Task: Use the formula "TEXTJOIN" in spreadsheet "Project portfolio".
Action: Mouse pressed left at (746, 212)
Screenshot: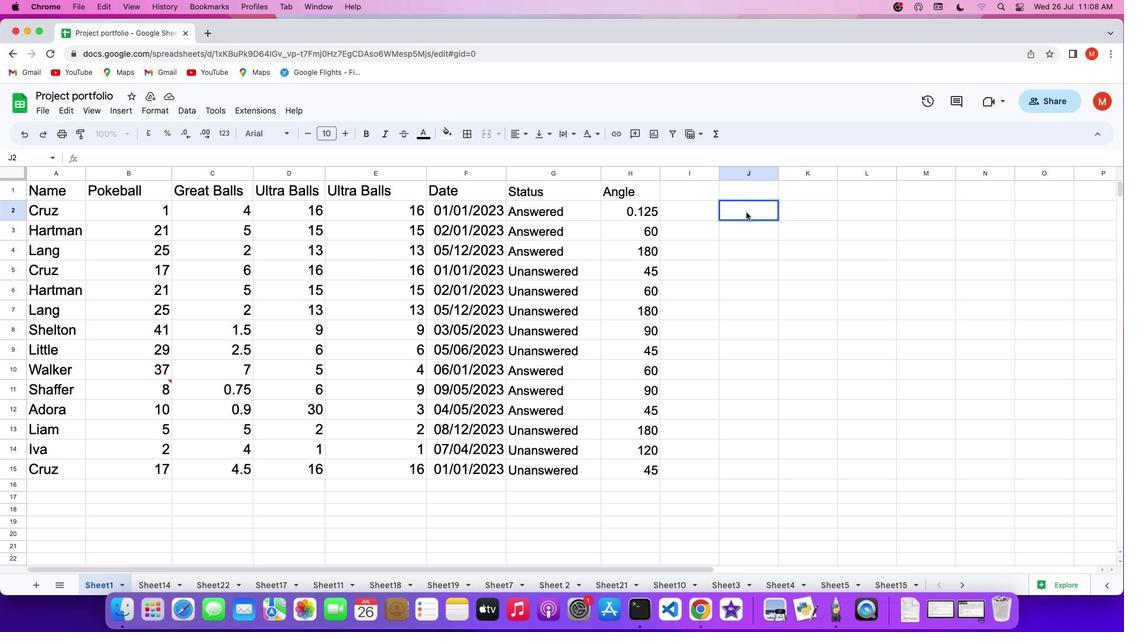 
Action: Mouse pressed left at (746, 212)
Screenshot: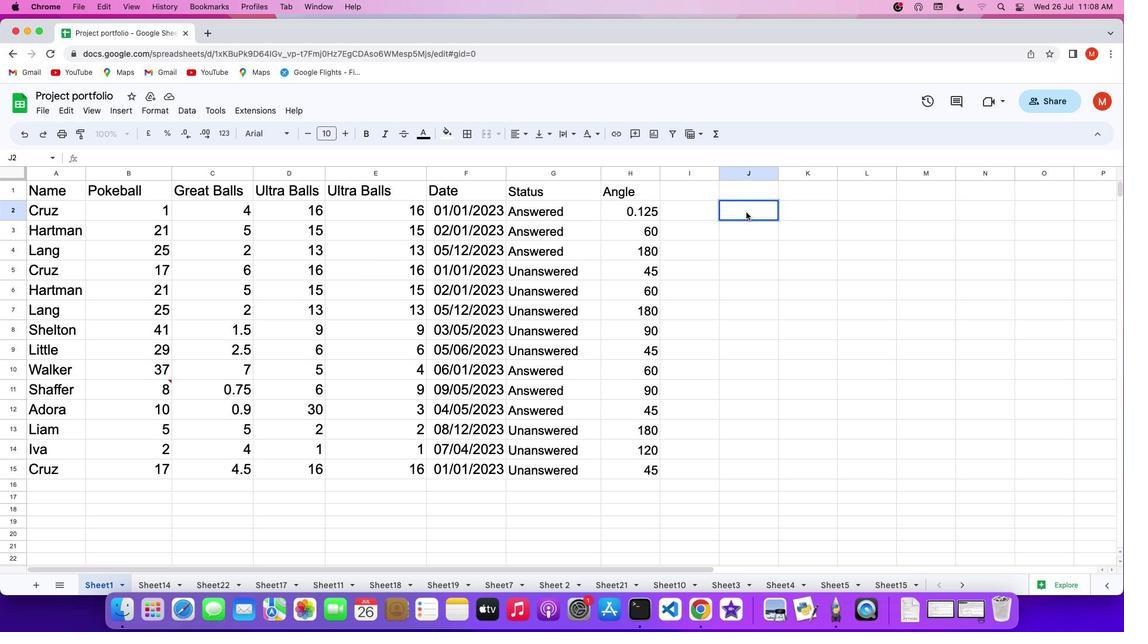 
Action: Mouse pressed left at (746, 212)
Screenshot: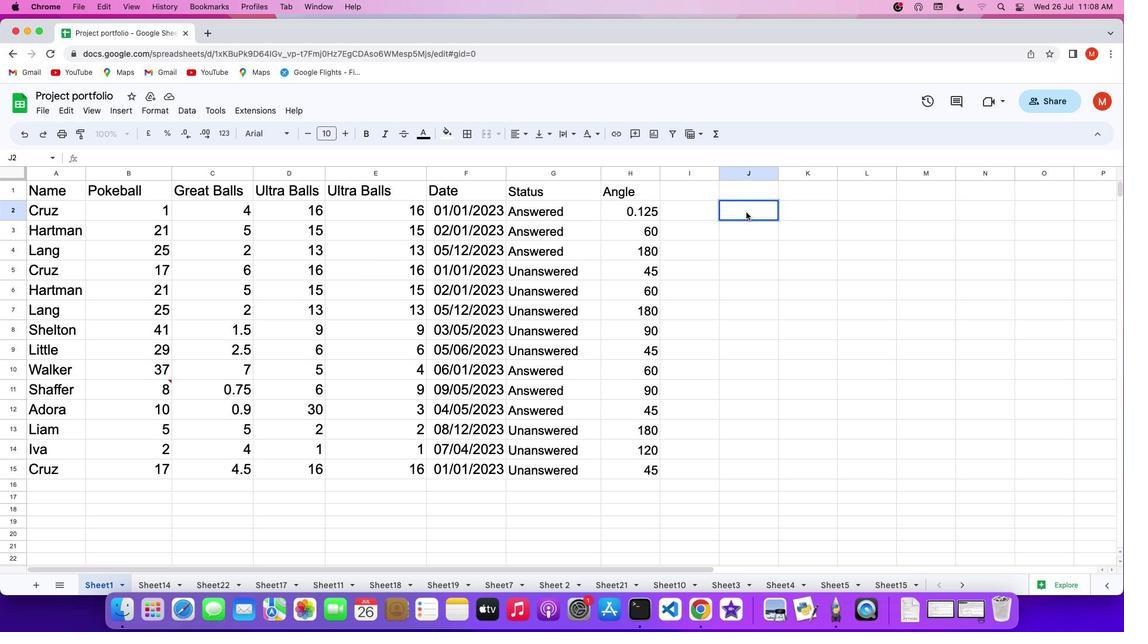 
Action: Mouse moved to (734, 210)
Screenshot: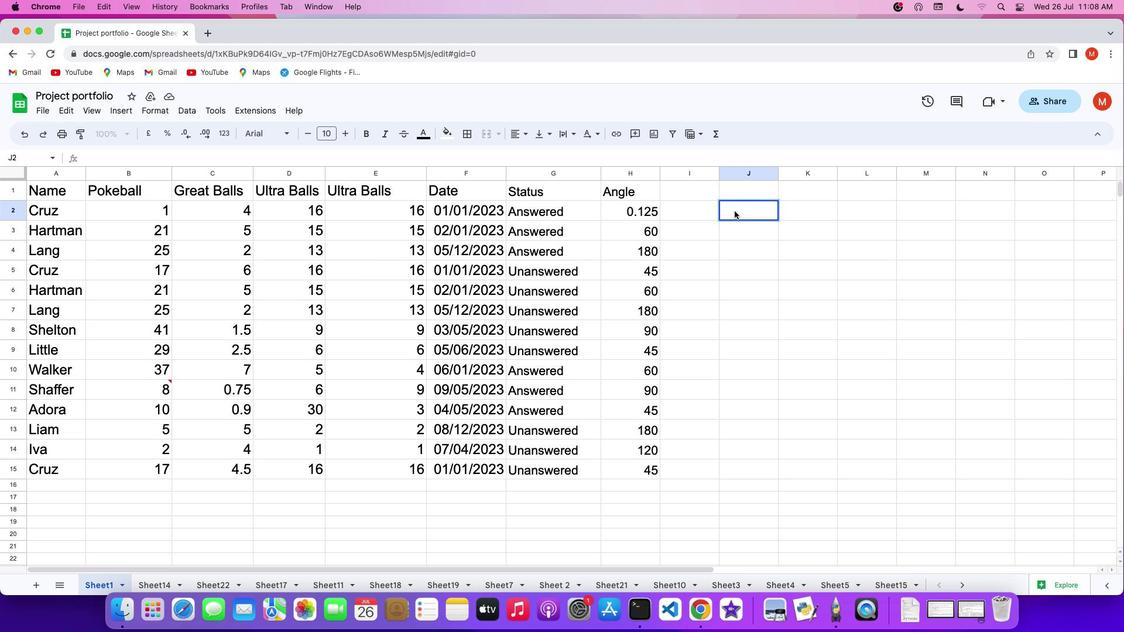 
Action: Mouse pressed left at (734, 210)
Screenshot: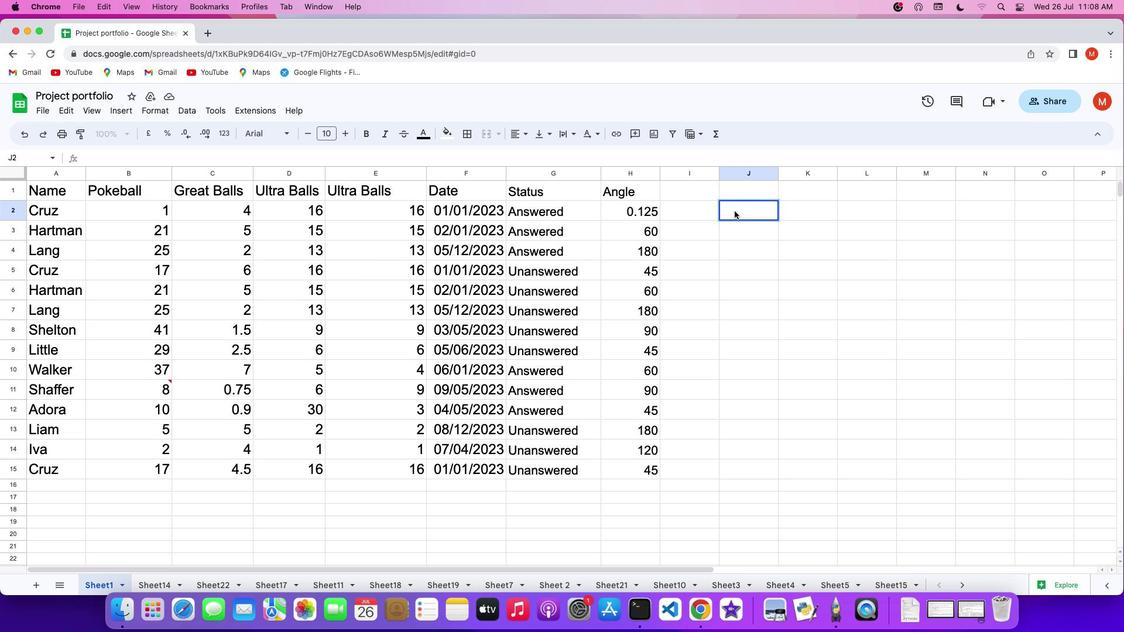 
Action: Mouse moved to (741, 207)
Screenshot: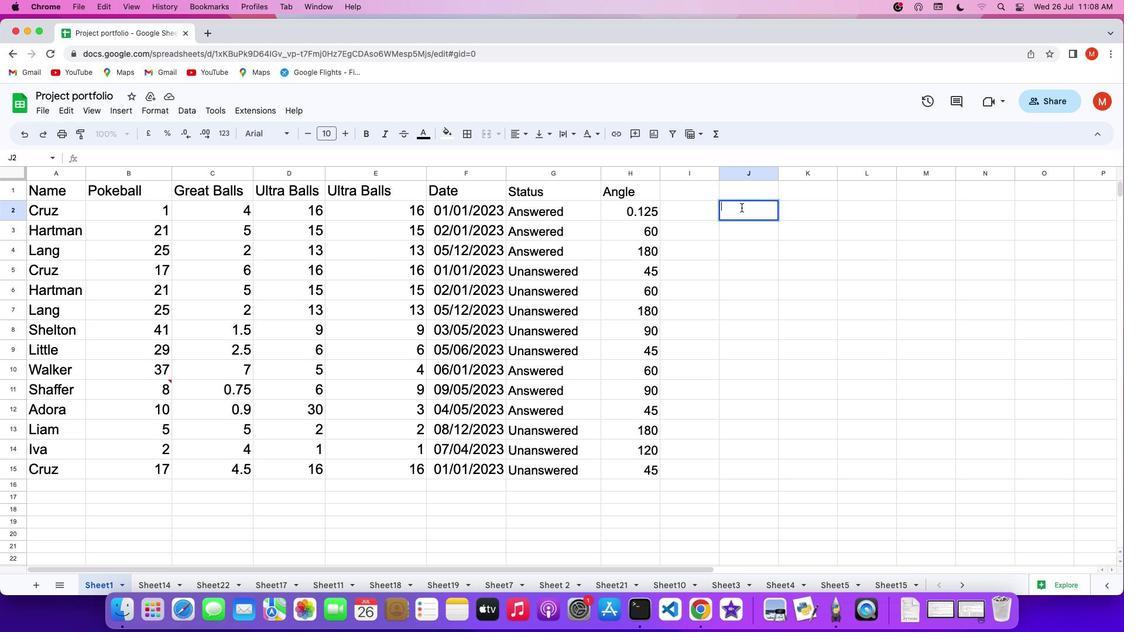 
Action: Key pressed '='
Screenshot: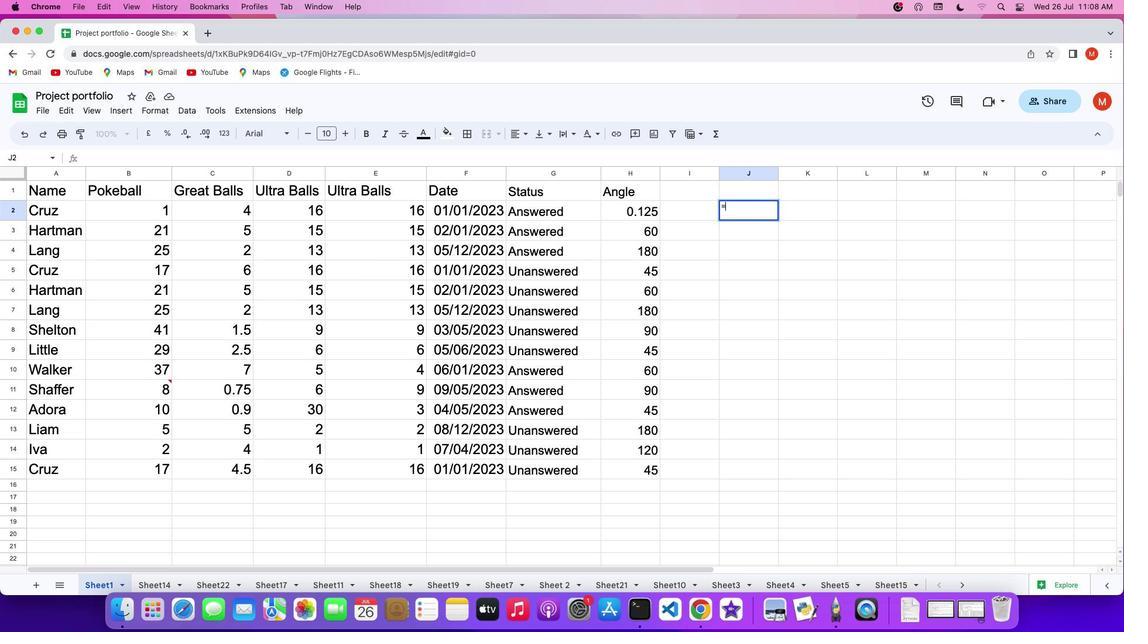 
Action: Mouse moved to (723, 140)
Screenshot: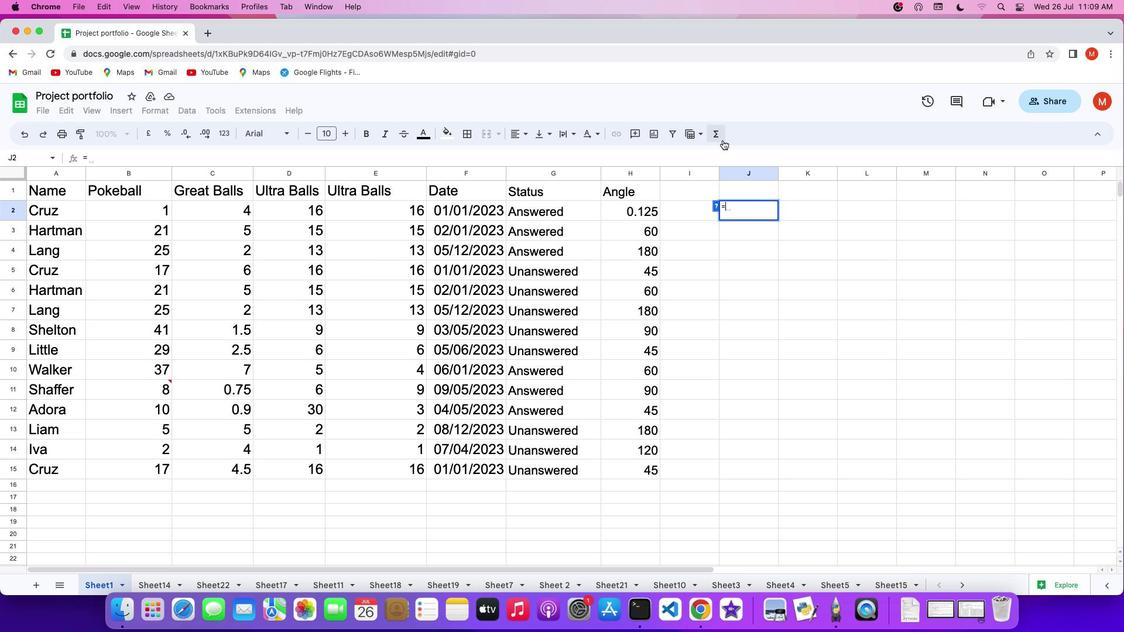 
Action: Mouse pressed left at (723, 140)
Screenshot: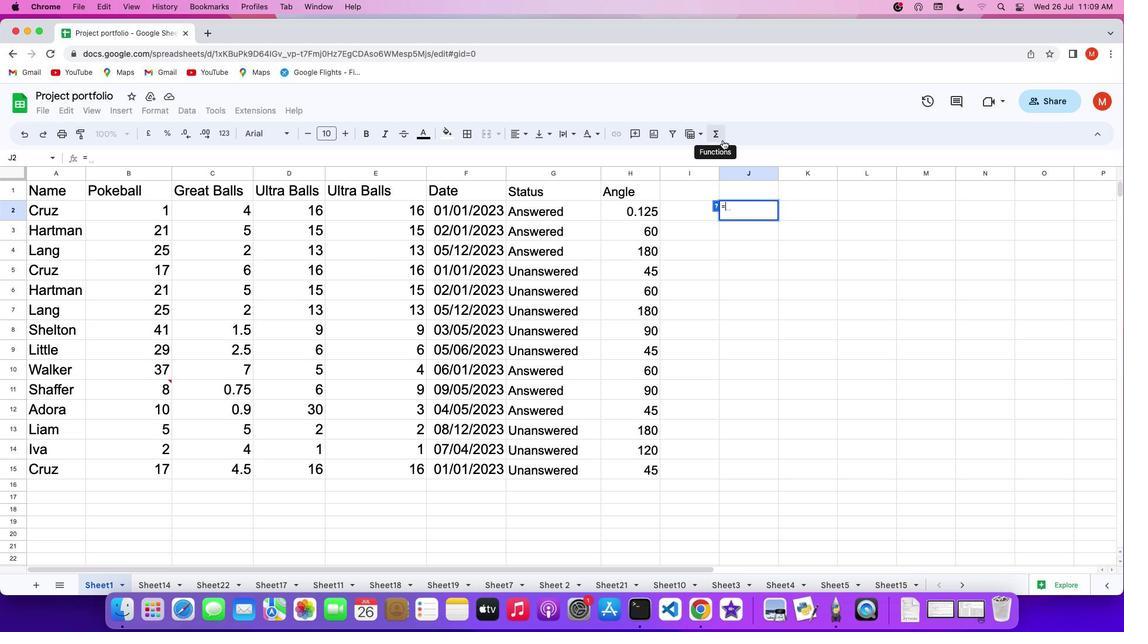 
Action: Mouse moved to (752, 264)
Screenshot: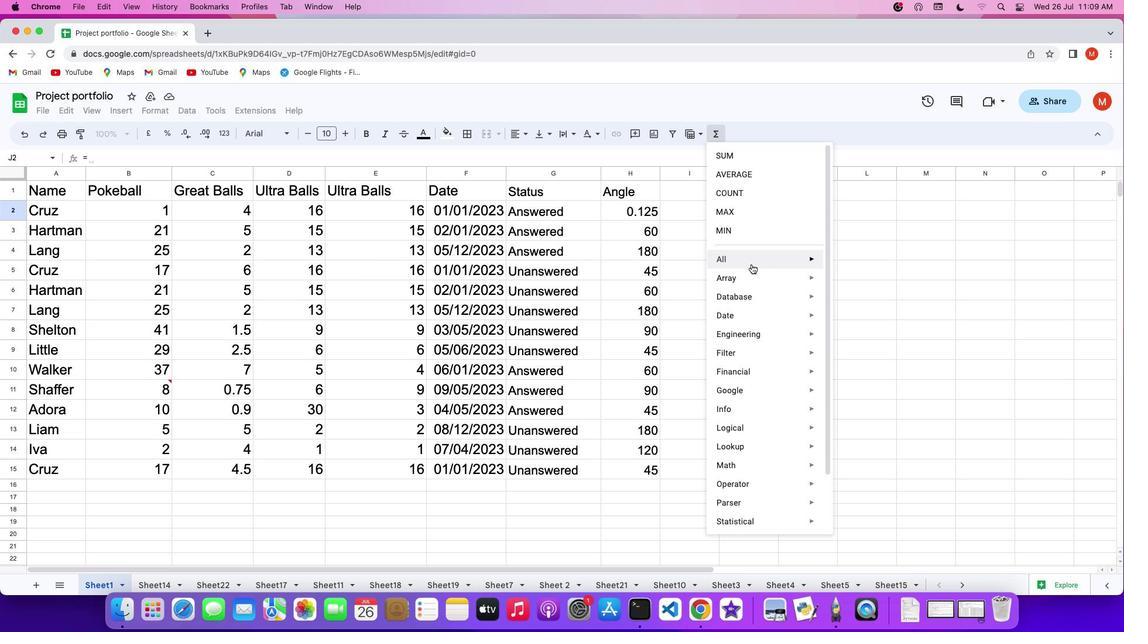
Action: Mouse pressed left at (752, 264)
Screenshot: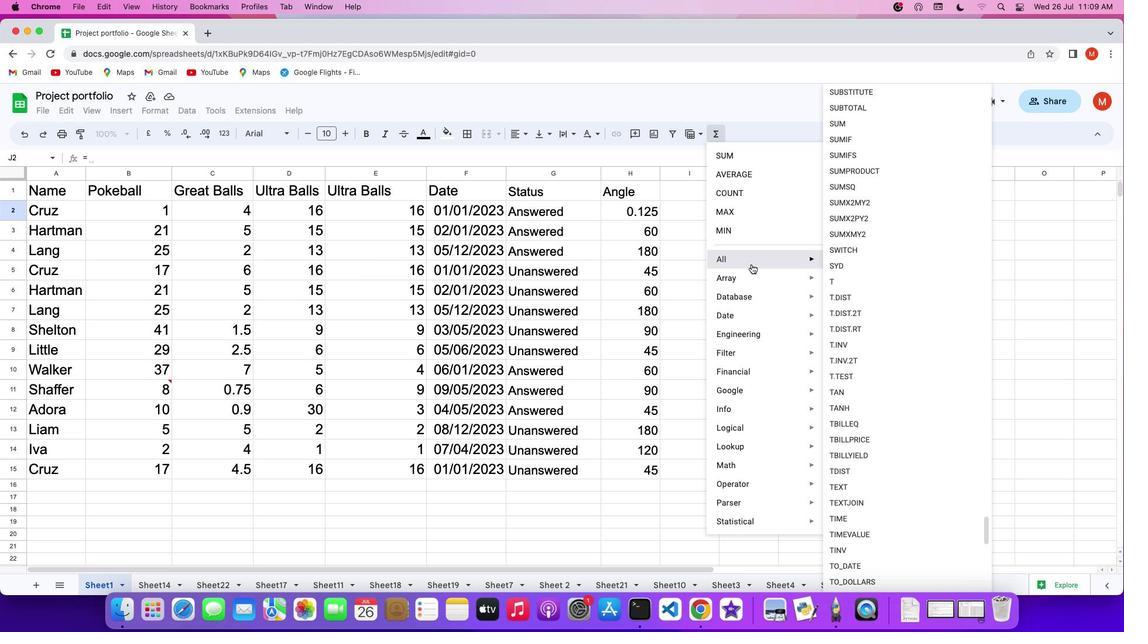
Action: Mouse moved to (906, 504)
Screenshot: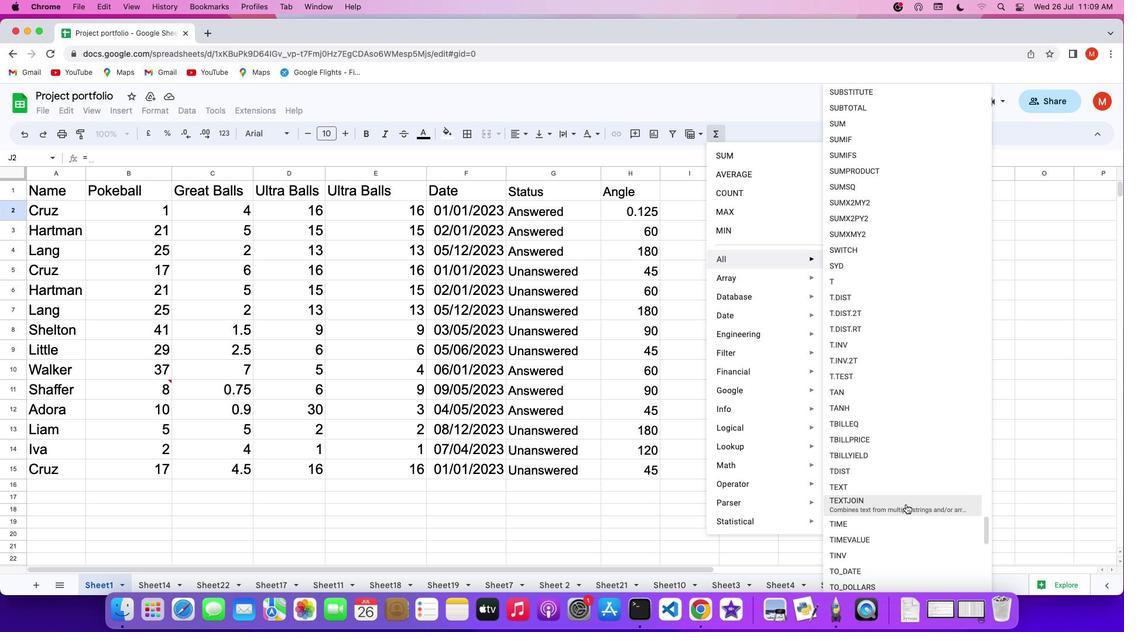 
Action: Mouse pressed left at (906, 504)
Screenshot: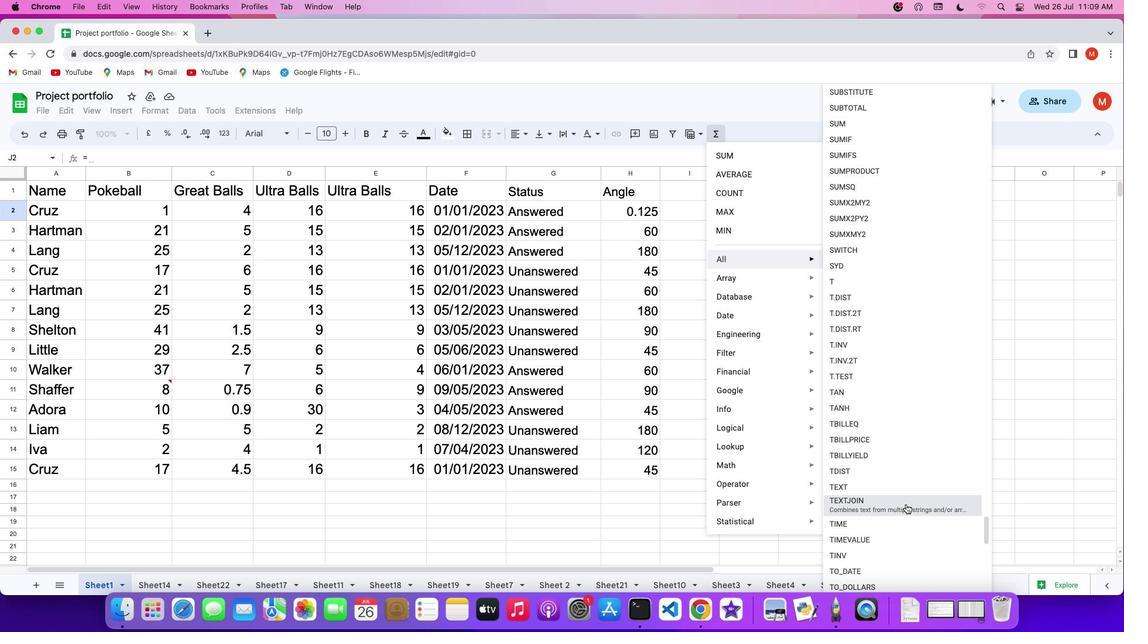 
Action: Mouse moved to (905, 504)
Screenshot: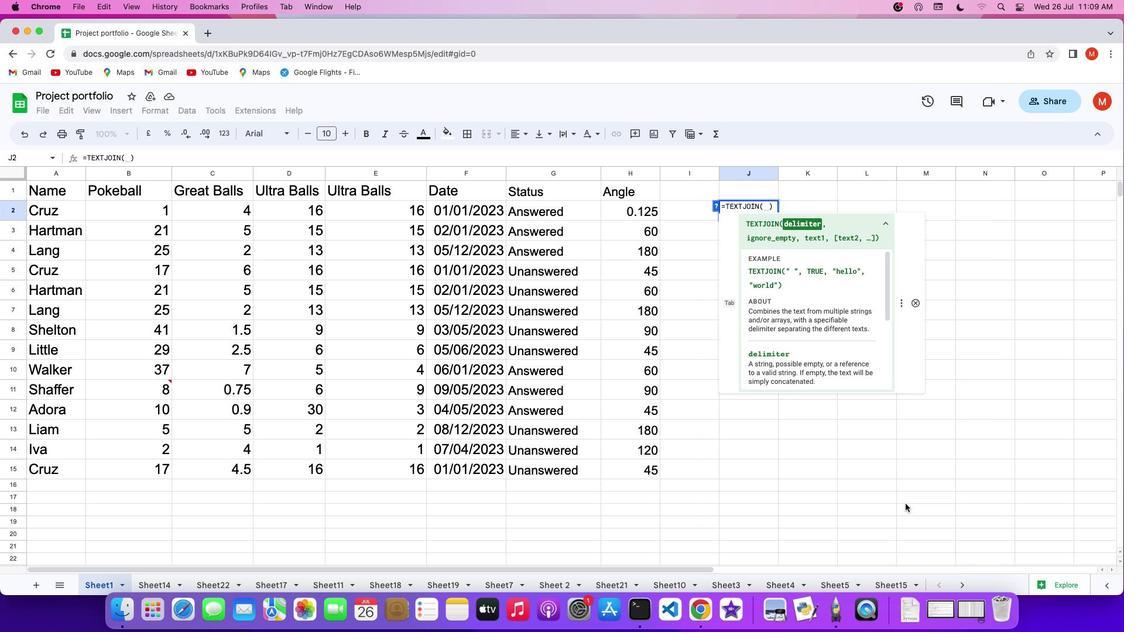 
Action: Key pressed Key.shift_r'"'Key.spaceKey.shift_r'"'','Key.shift'T''r''u''e'','Key.shift_r'"''h''e''l''l''o'Key.shift_r'"'','Key.shift_r'"''w''o''r''l''d'Key.shift_r'"'"'"Key.backspaceKey.enter
Screenshot: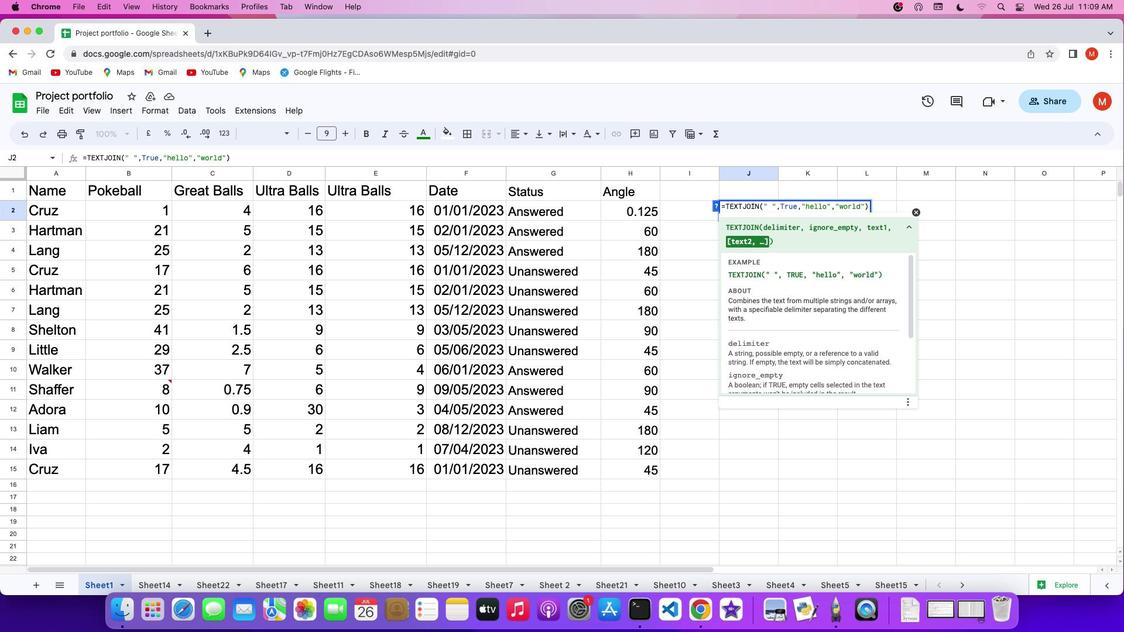 
